 Task: Add date "1/10/2023".
Action: Mouse moved to (533, 326)
Screenshot: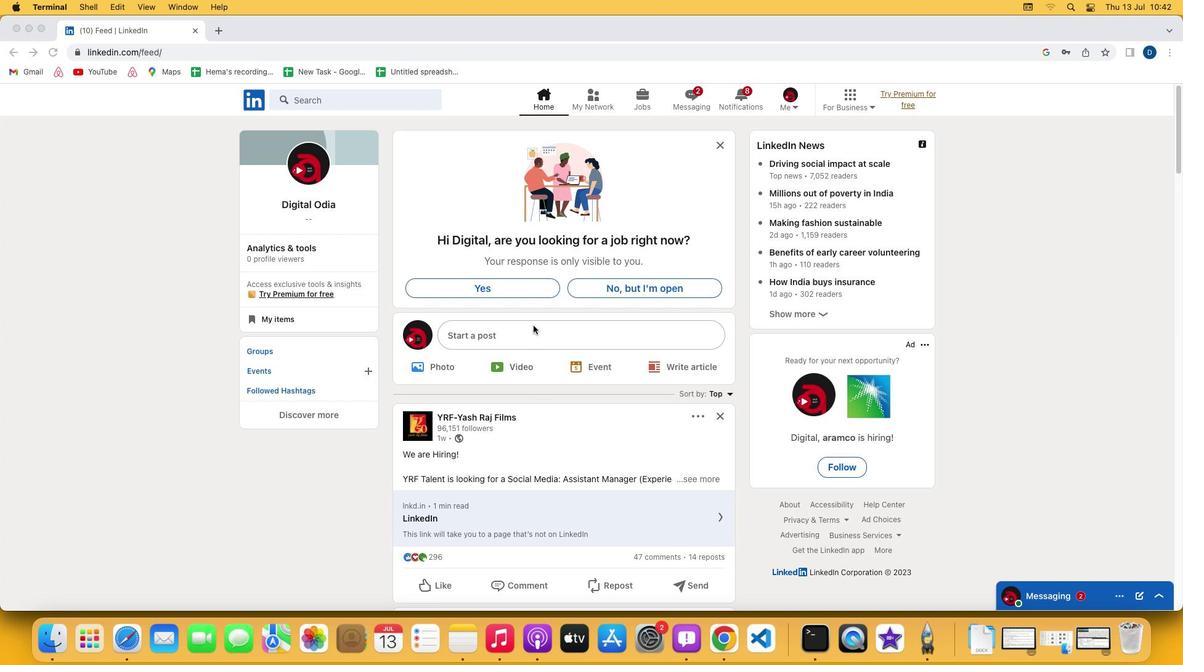 
Action: Mouse pressed left at (533, 326)
Screenshot: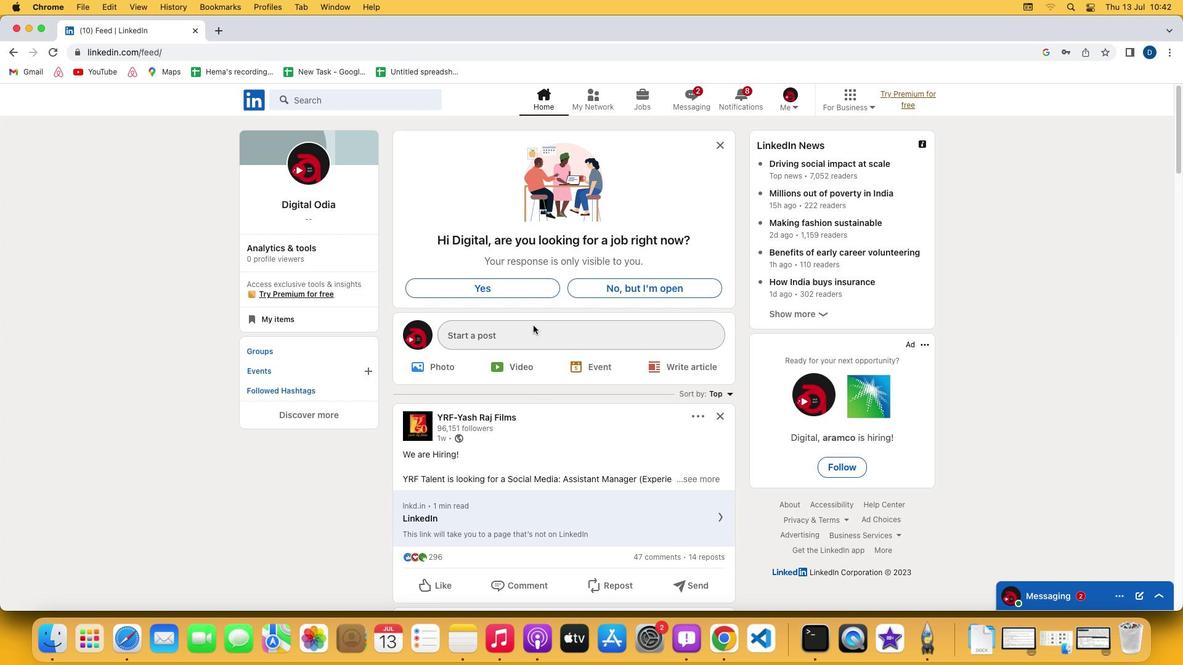 
Action: Mouse pressed left at (533, 326)
Screenshot: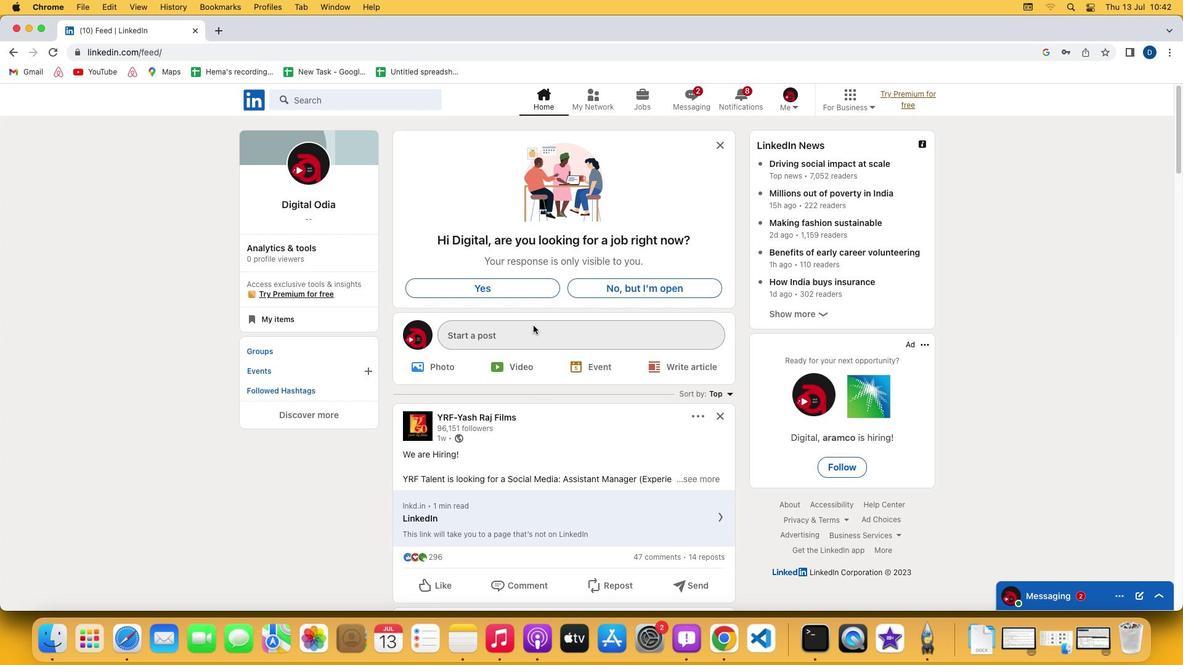 
Action: Mouse moved to (748, 444)
Screenshot: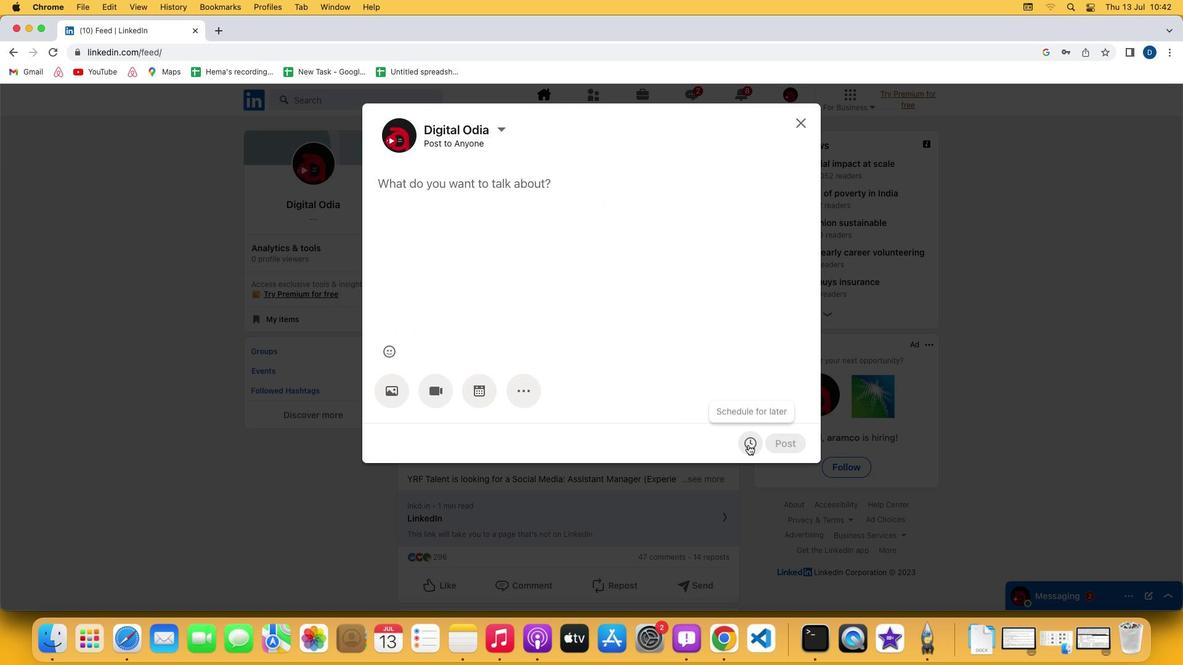 
Action: Mouse pressed left at (748, 444)
Screenshot: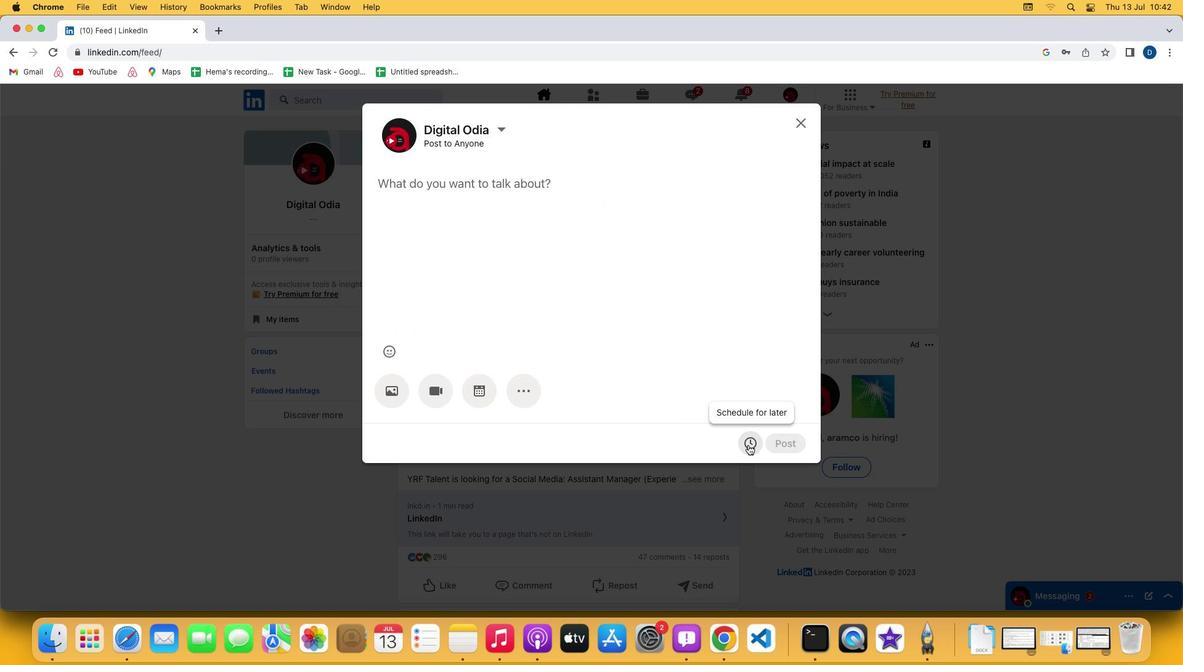 
Action: Mouse moved to (485, 195)
Screenshot: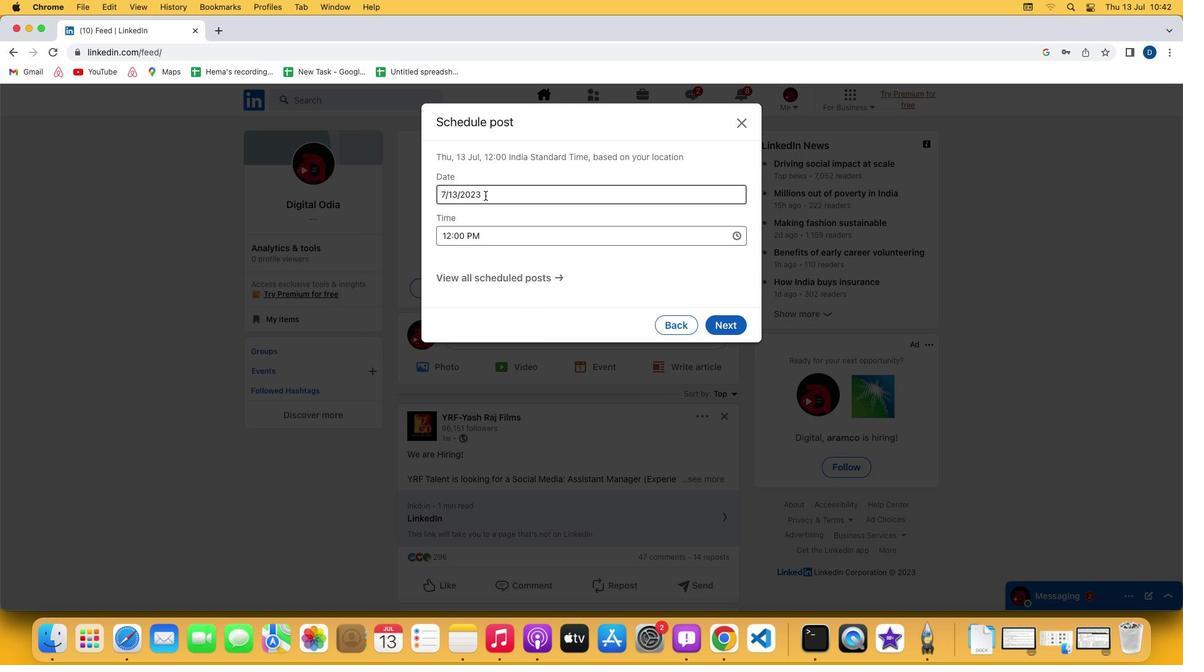 
Action: Mouse pressed left at (485, 195)
Screenshot: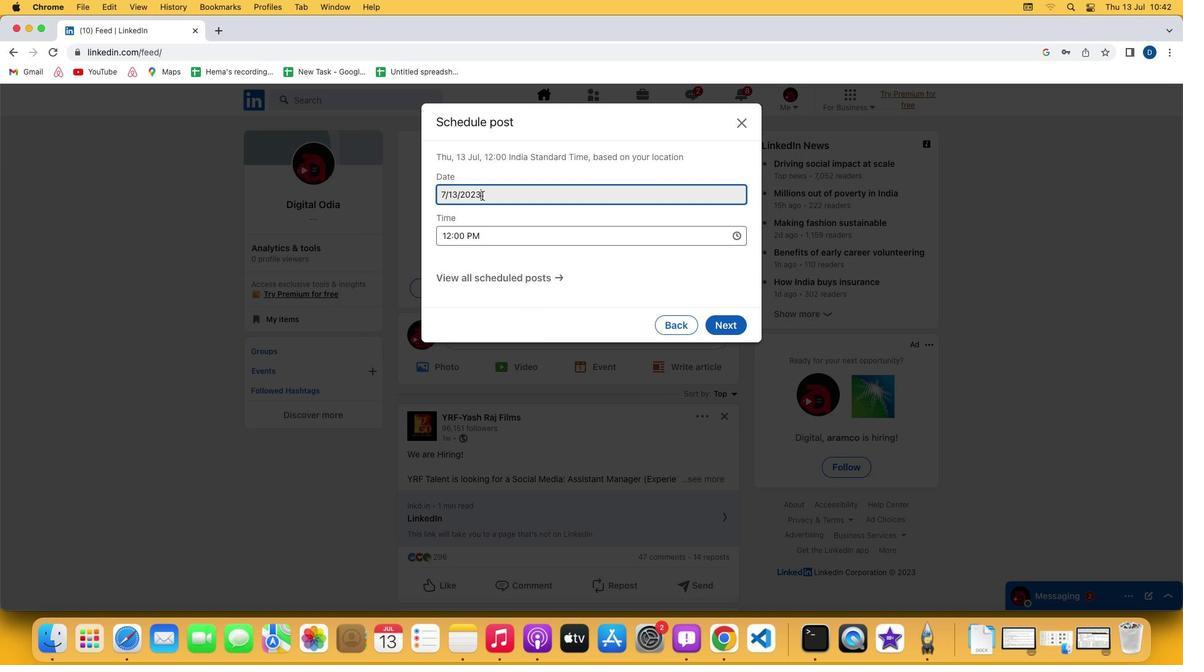 
Action: Mouse moved to (419, 197)
Screenshot: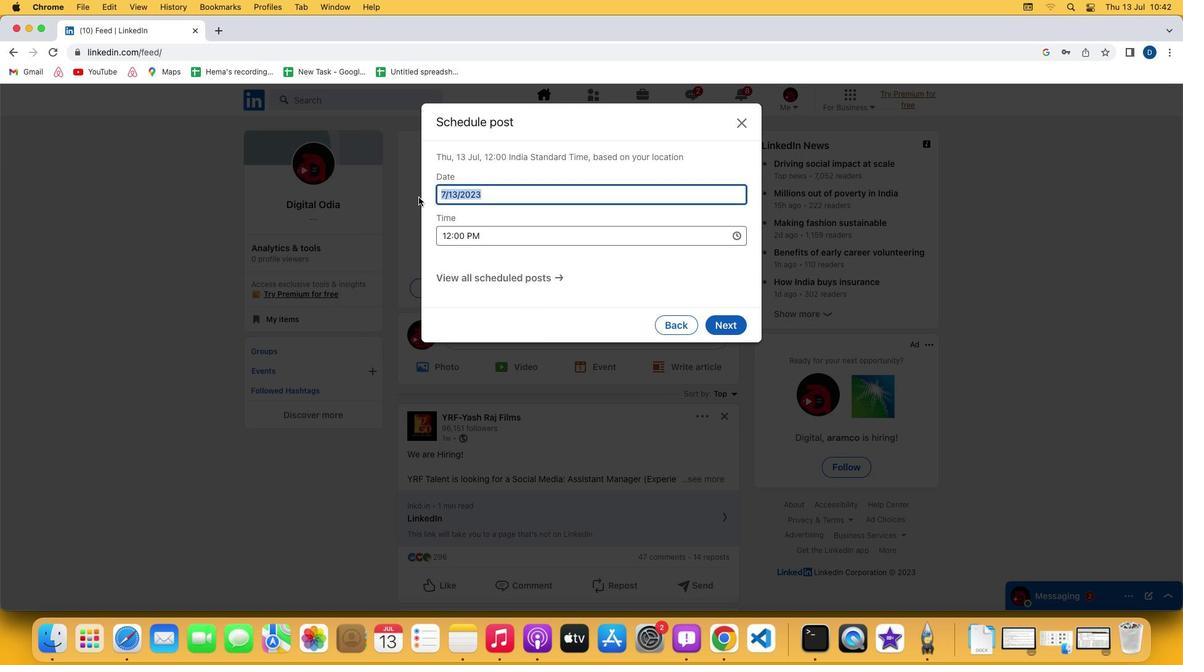 
Action: Key pressed '1''/''1''0''/''2''0''2''3'
Screenshot: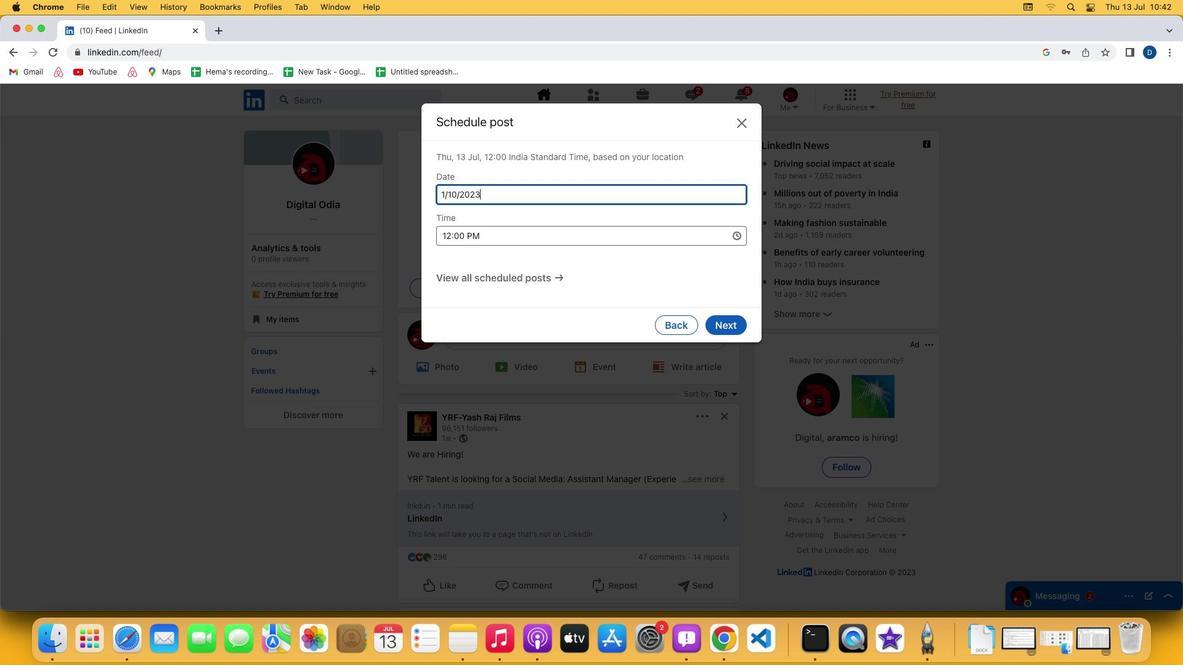 
